 Task: Check the percentage active listings of 2.5 bathrooms in the last 3 years.
Action: Mouse moved to (923, 215)
Screenshot: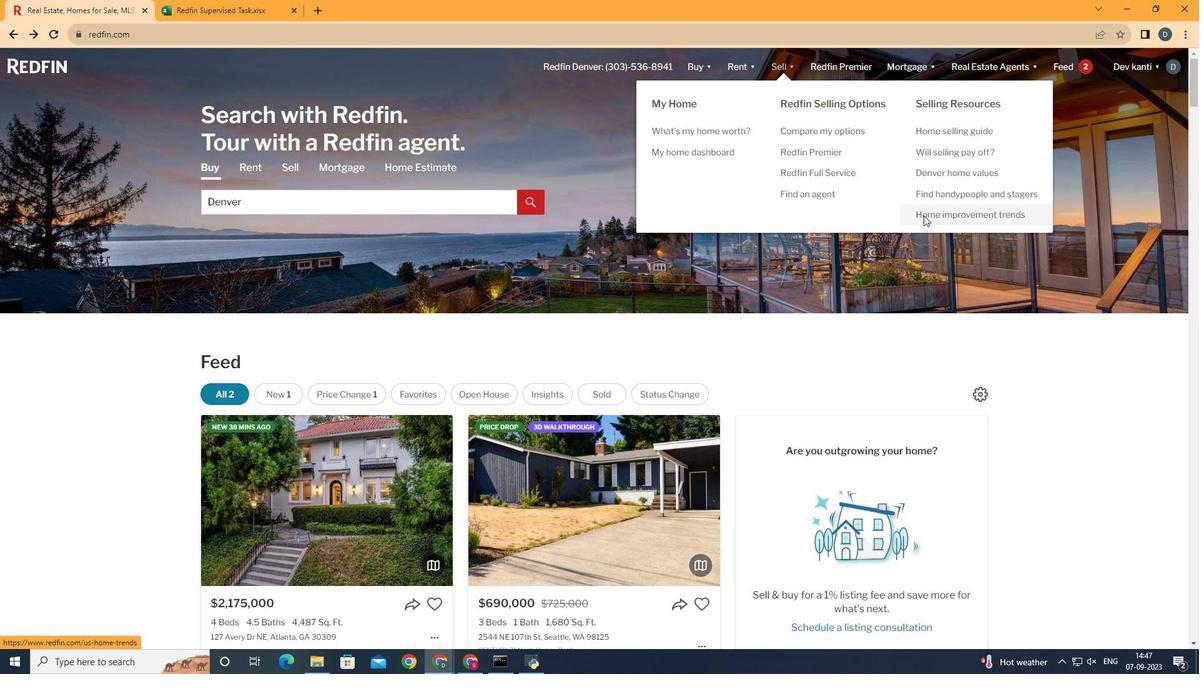 
Action: Mouse pressed left at (923, 215)
Screenshot: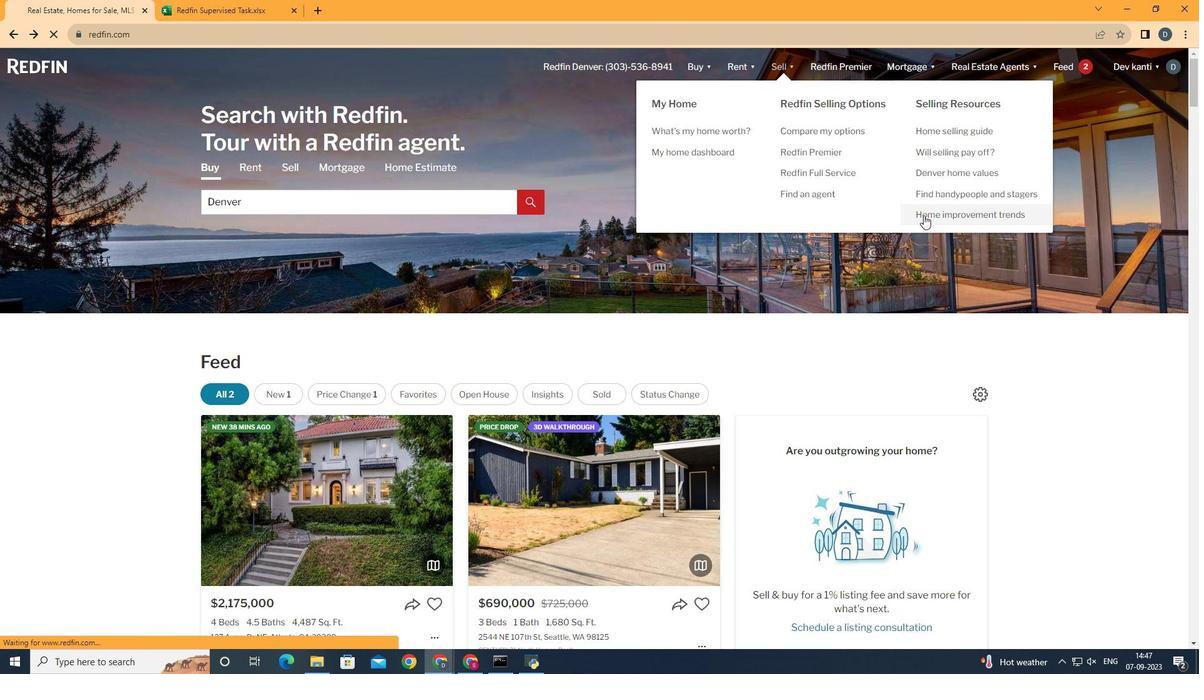 
Action: Mouse moved to (298, 237)
Screenshot: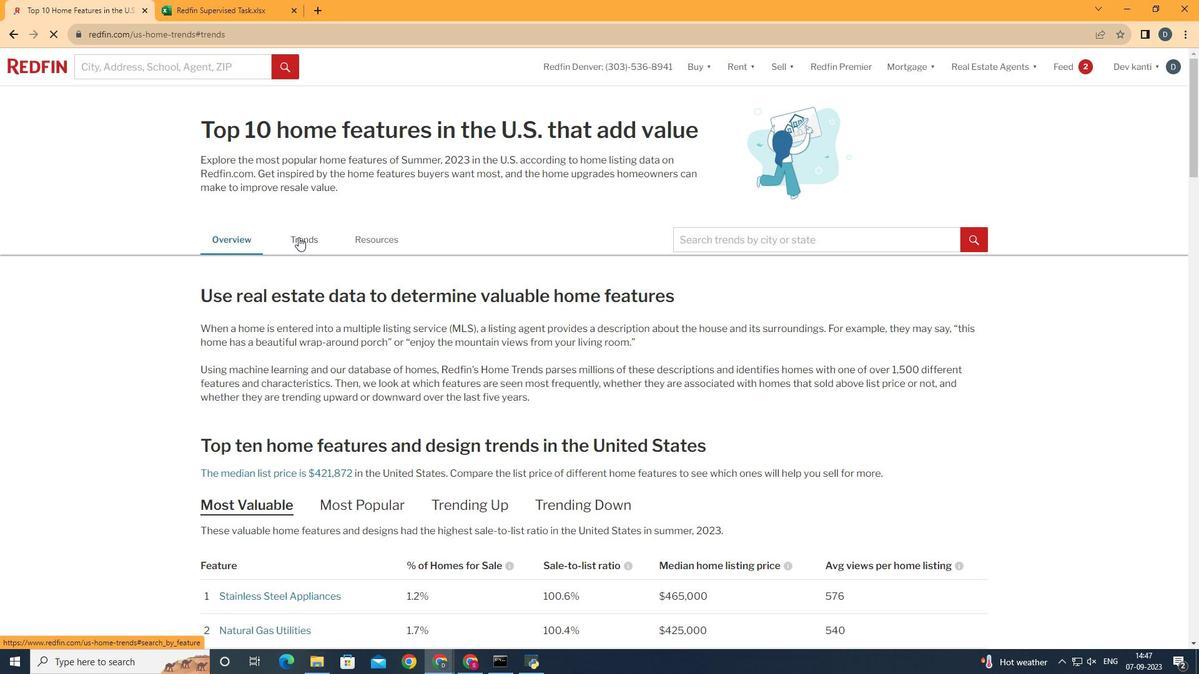 
Action: Mouse pressed left at (298, 237)
Screenshot: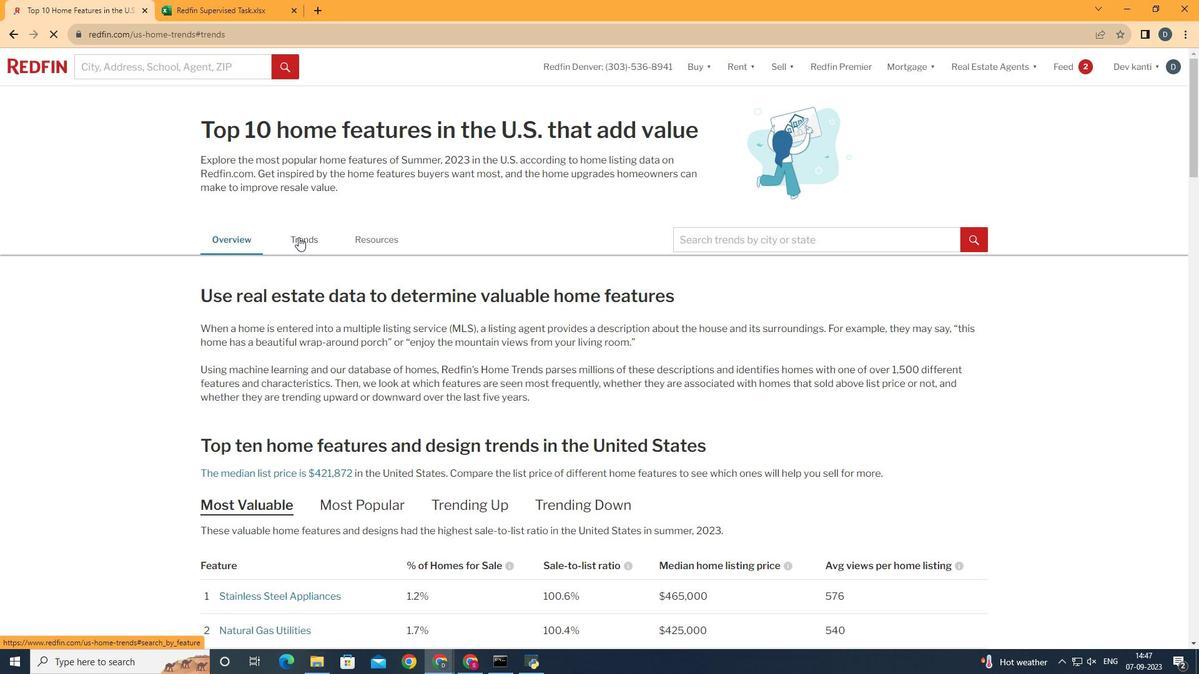 
Action: Mouse moved to (420, 282)
Screenshot: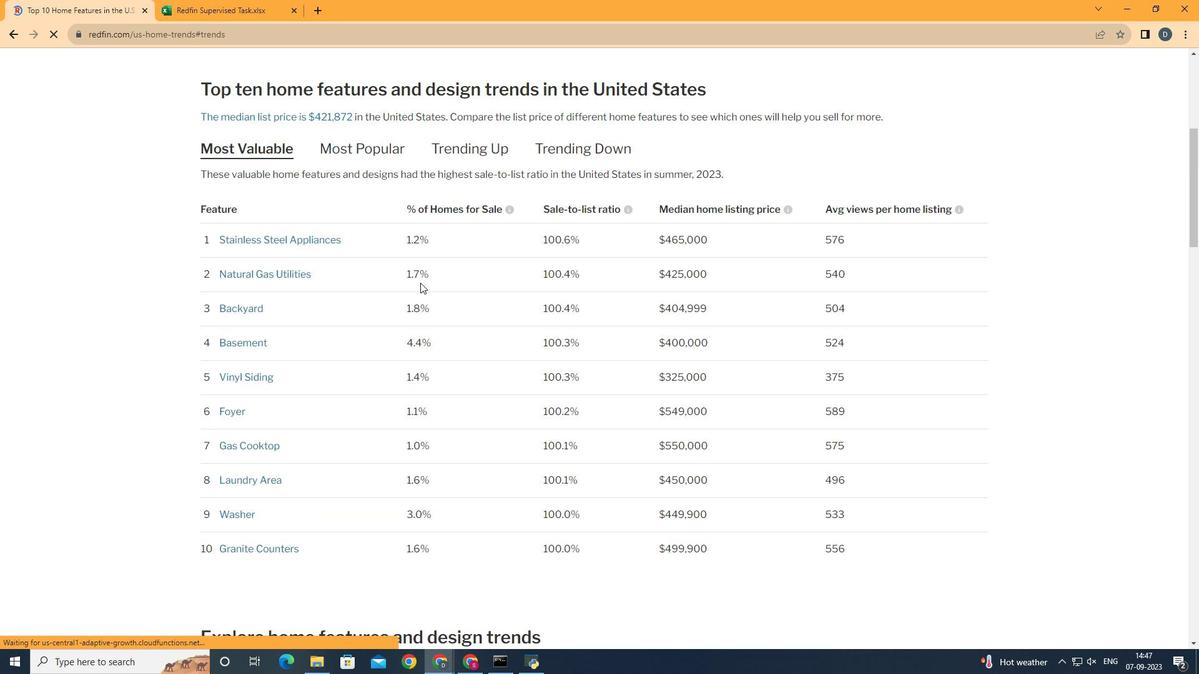 
Action: Mouse scrolled (420, 282) with delta (0, 0)
Screenshot: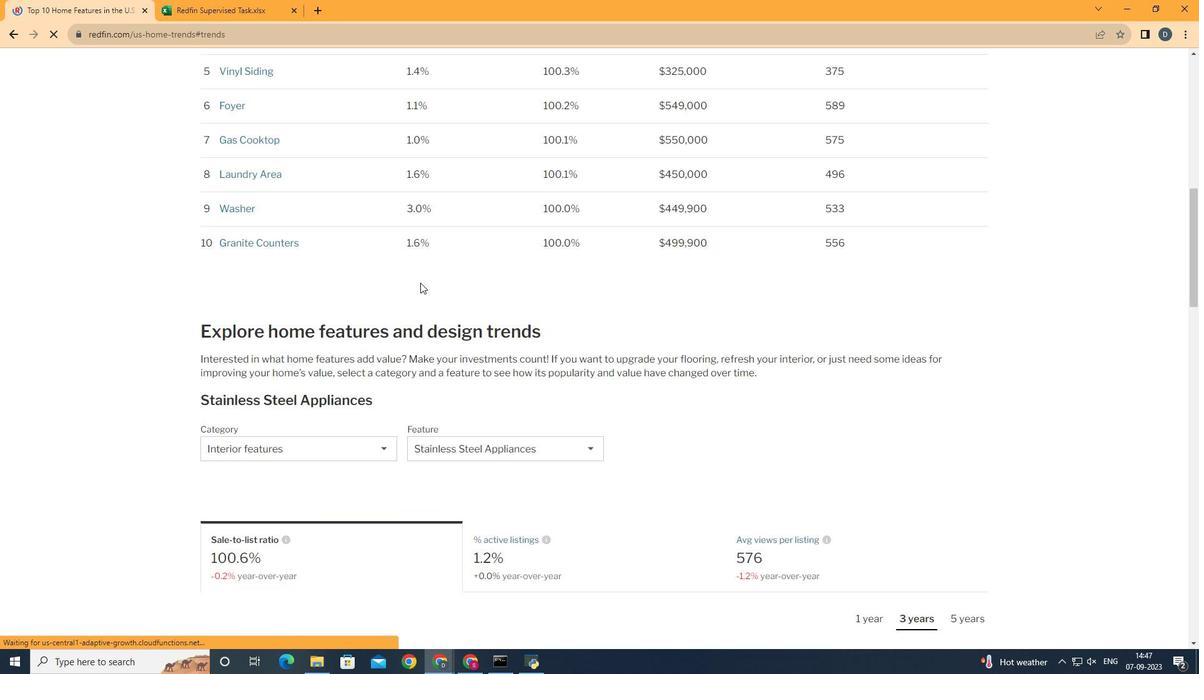 
Action: Mouse scrolled (420, 282) with delta (0, 0)
Screenshot: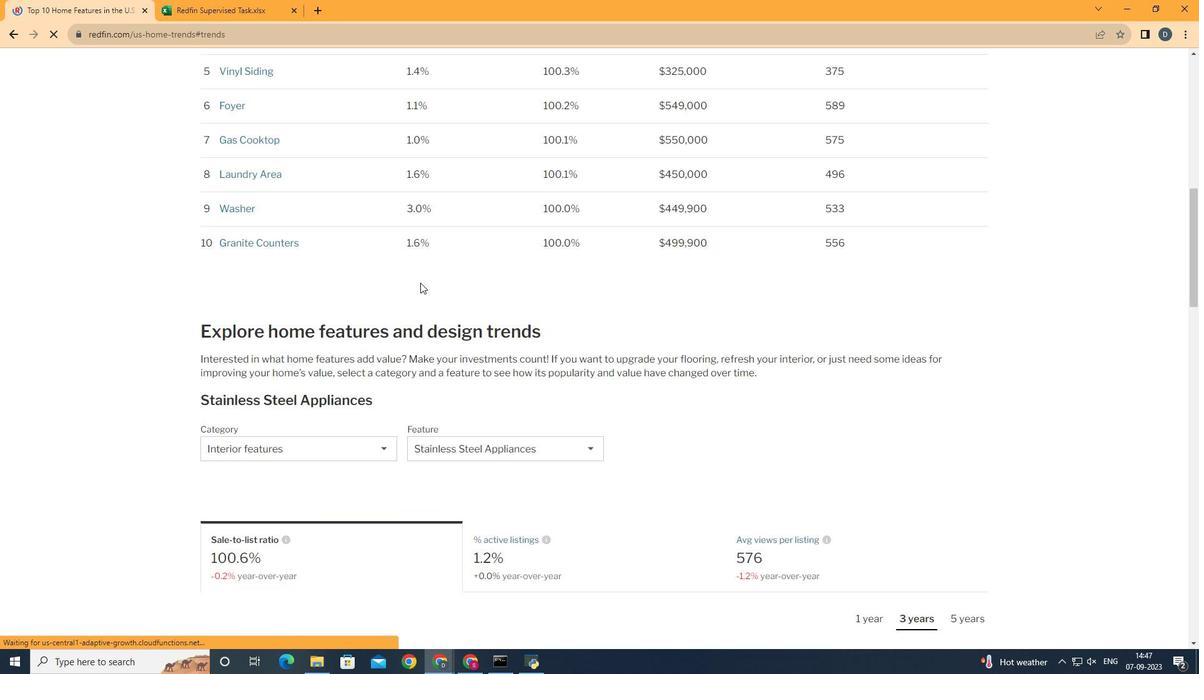 
Action: Mouse scrolled (420, 282) with delta (0, 0)
Screenshot: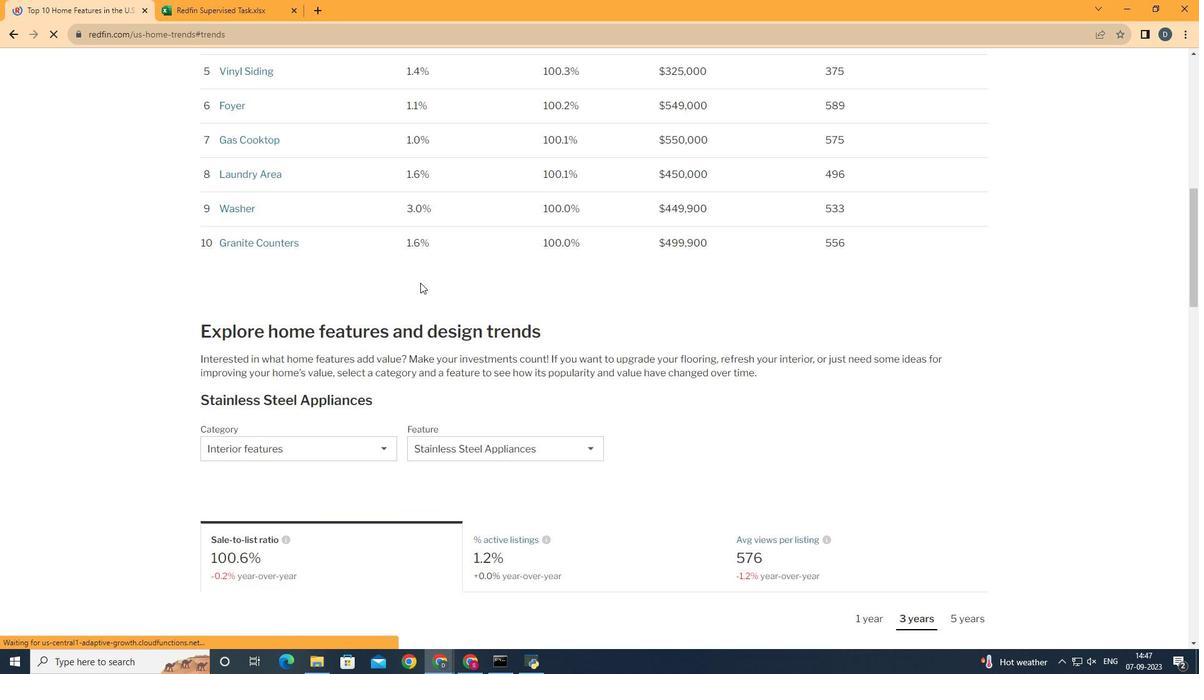 
Action: Mouse scrolled (420, 282) with delta (0, 0)
Screenshot: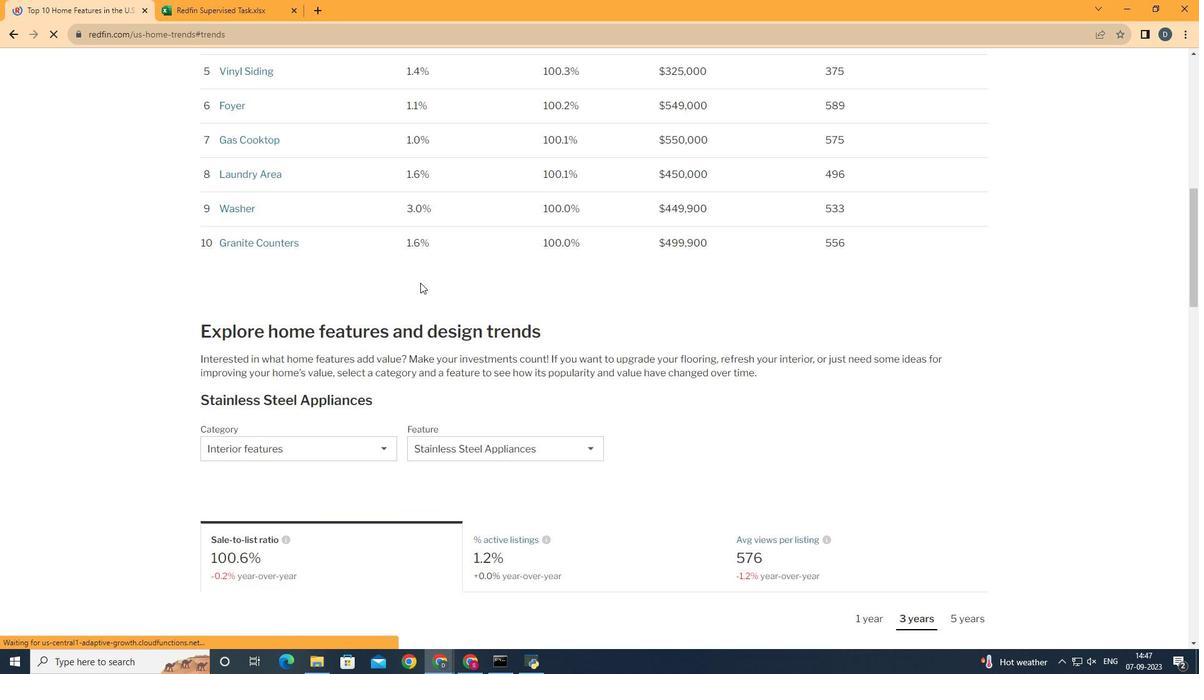
Action: Mouse scrolled (420, 282) with delta (0, 0)
Screenshot: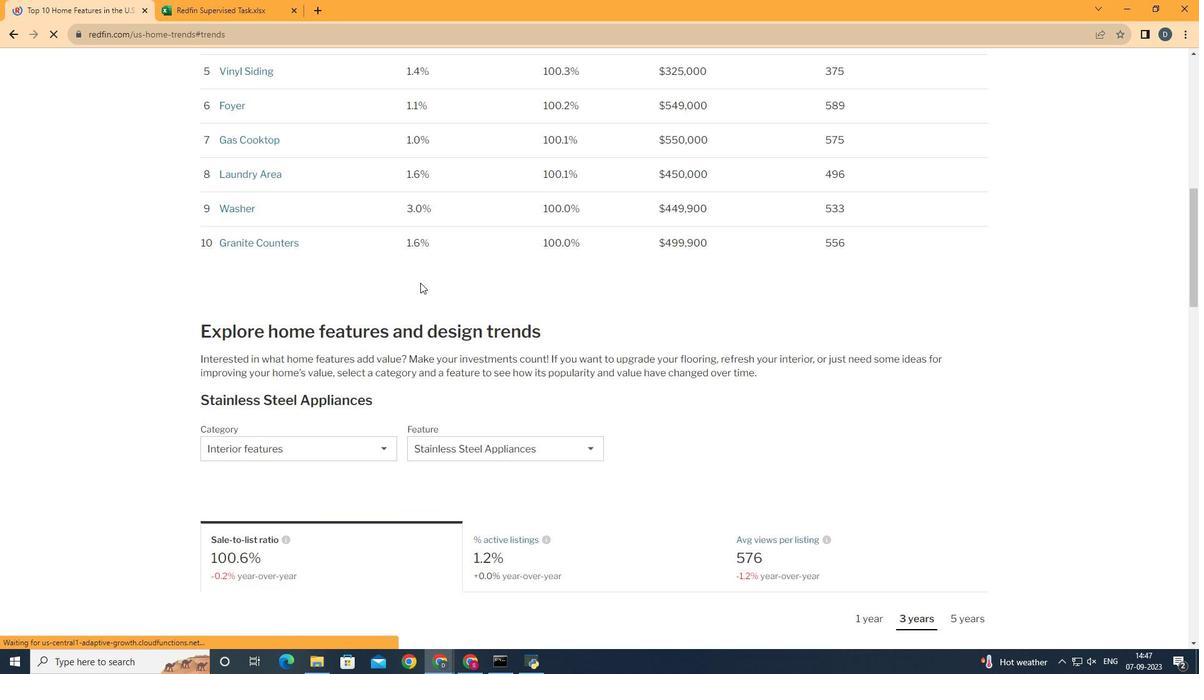 
Action: Mouse scrolled (420, 282) with delta (0, 0)
Screenshot: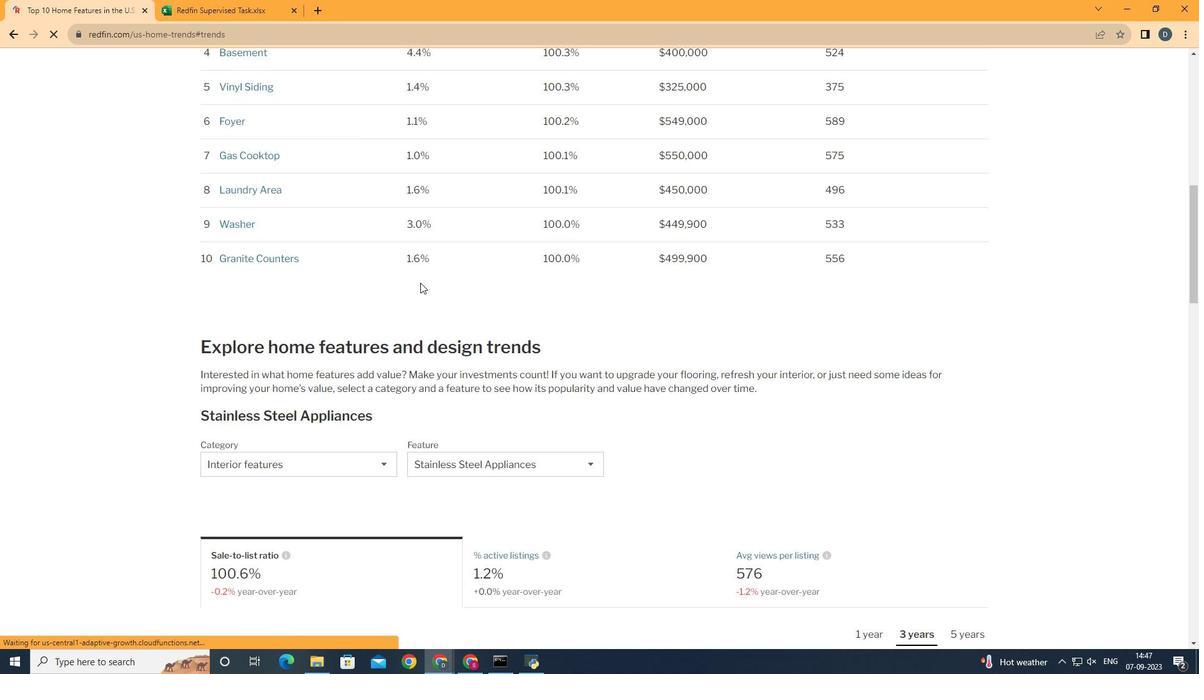 
Action: Mouse scrolled (420, 282) with delta (0, 0)
Screenshot: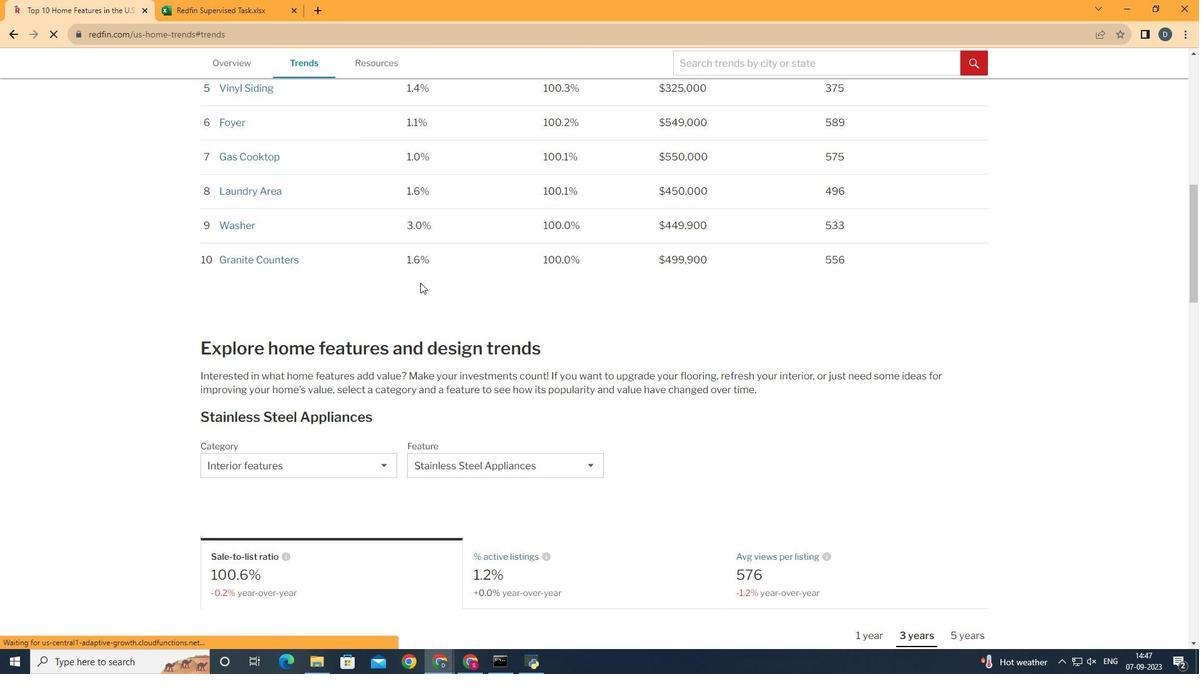 
Action: Mouse scrolled (420, 282) with delta (0, 0)
Screenshot: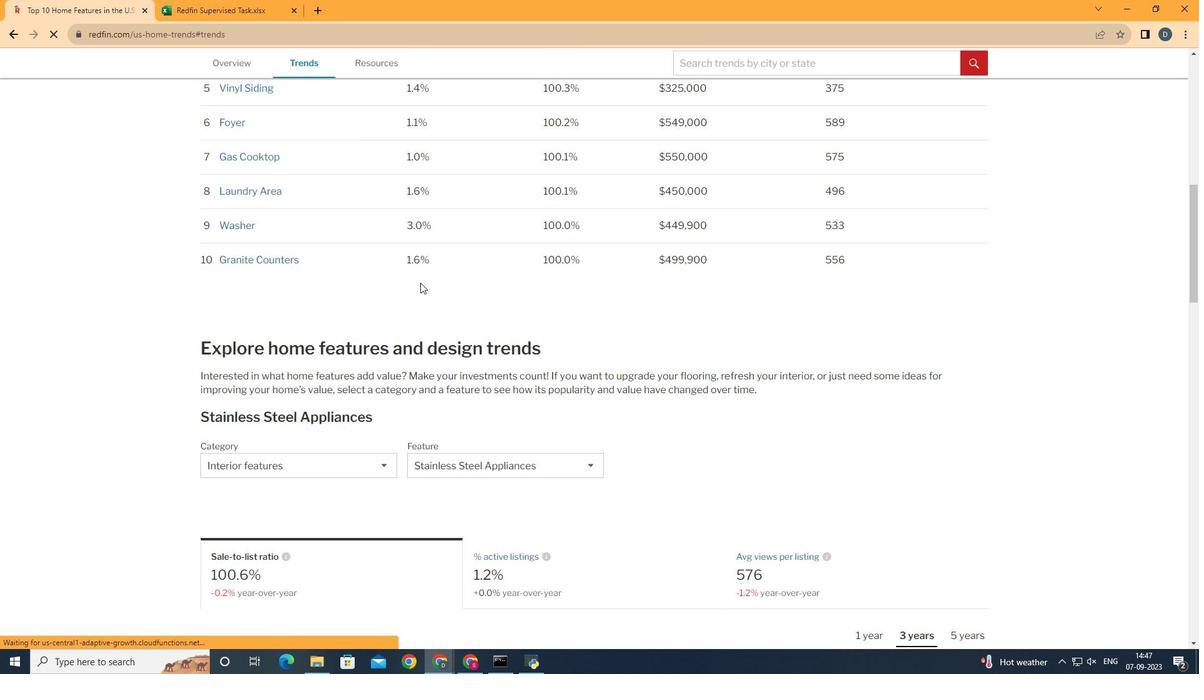 
Action: Mouse moved to (331, 421)
Screenshot: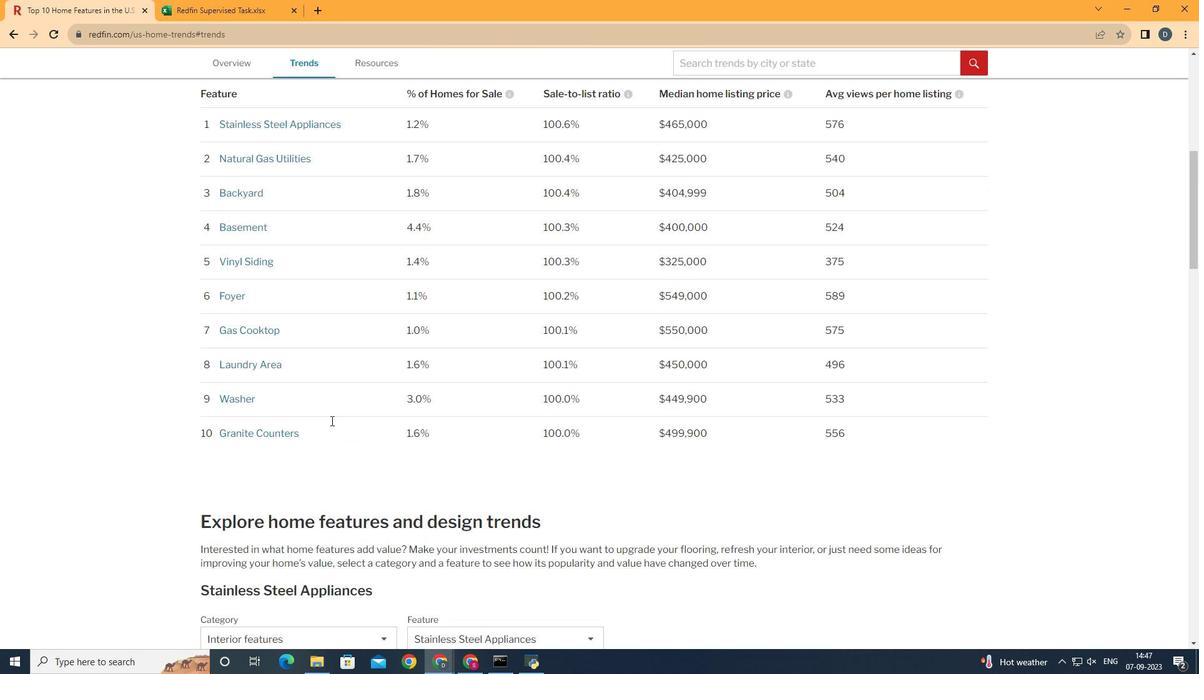 
Action: Mouse scrolled (331, 420) with delta (0, 0)
Screenshot: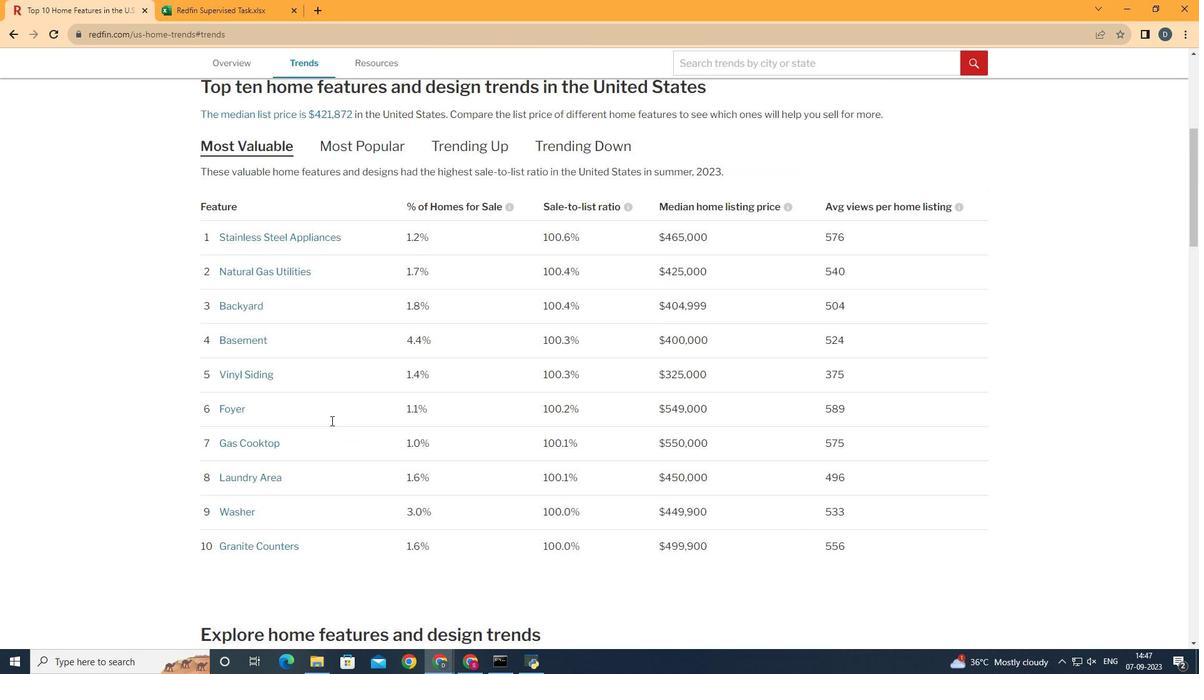 
Action: Mouse scrolled (331, 420) with delta (0, 0)
Screenshot: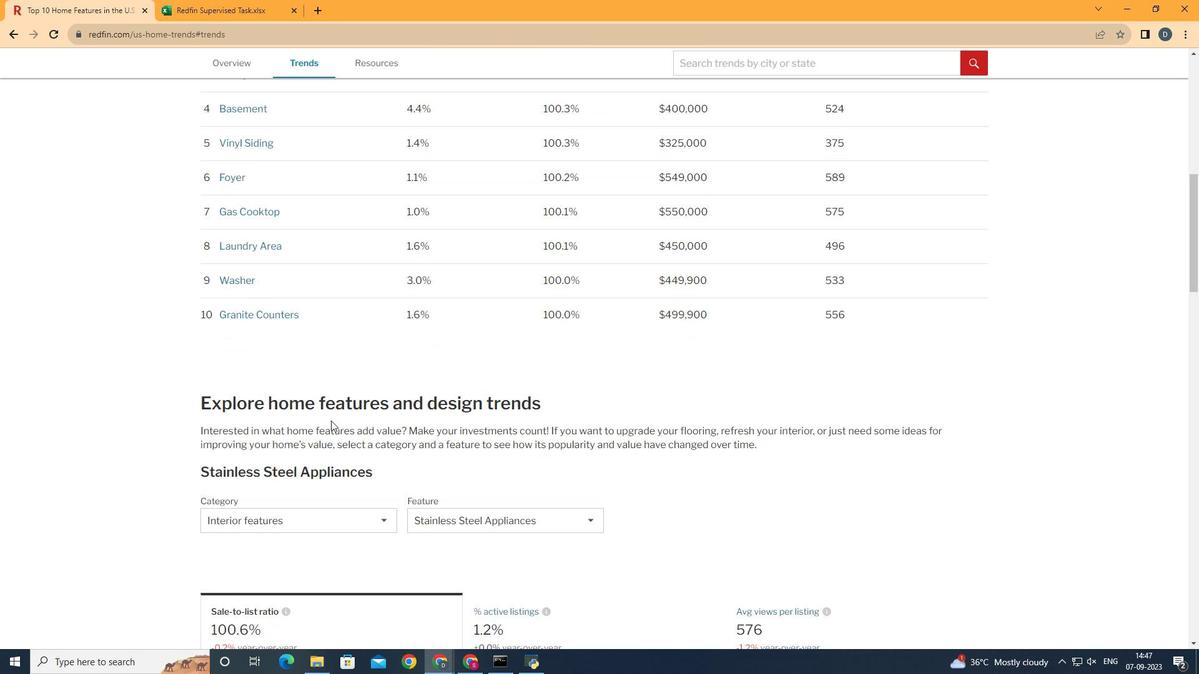 
Action: Mouse moved to (331, 416)
Screenshot: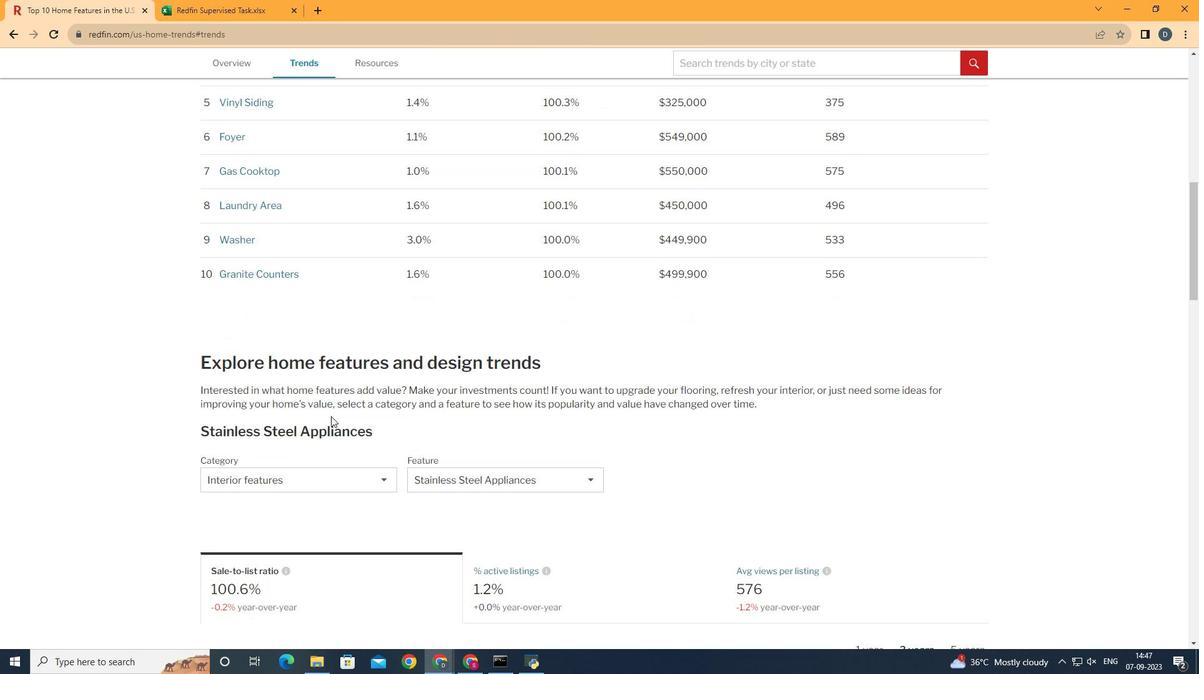 
Action: Mouse scrolled (331, 416) with delta (0, 0)
Screenshot: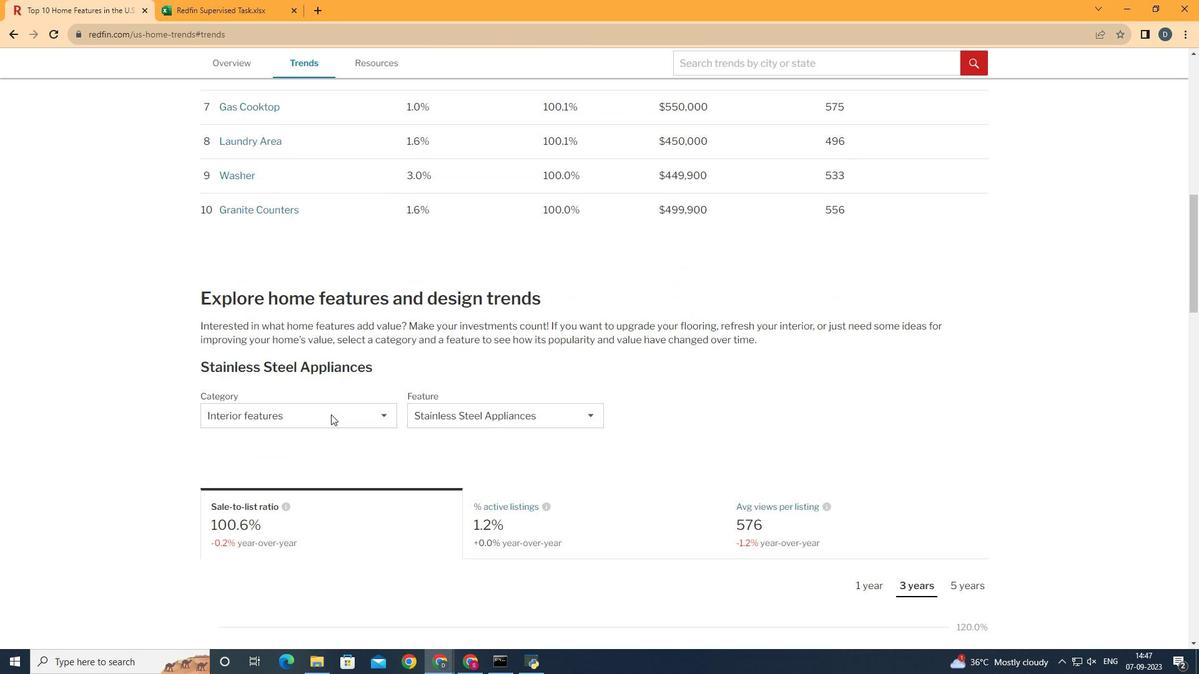 
Action: Mouse scrolled (331, 416) with delta (0, 0)
Screenshot: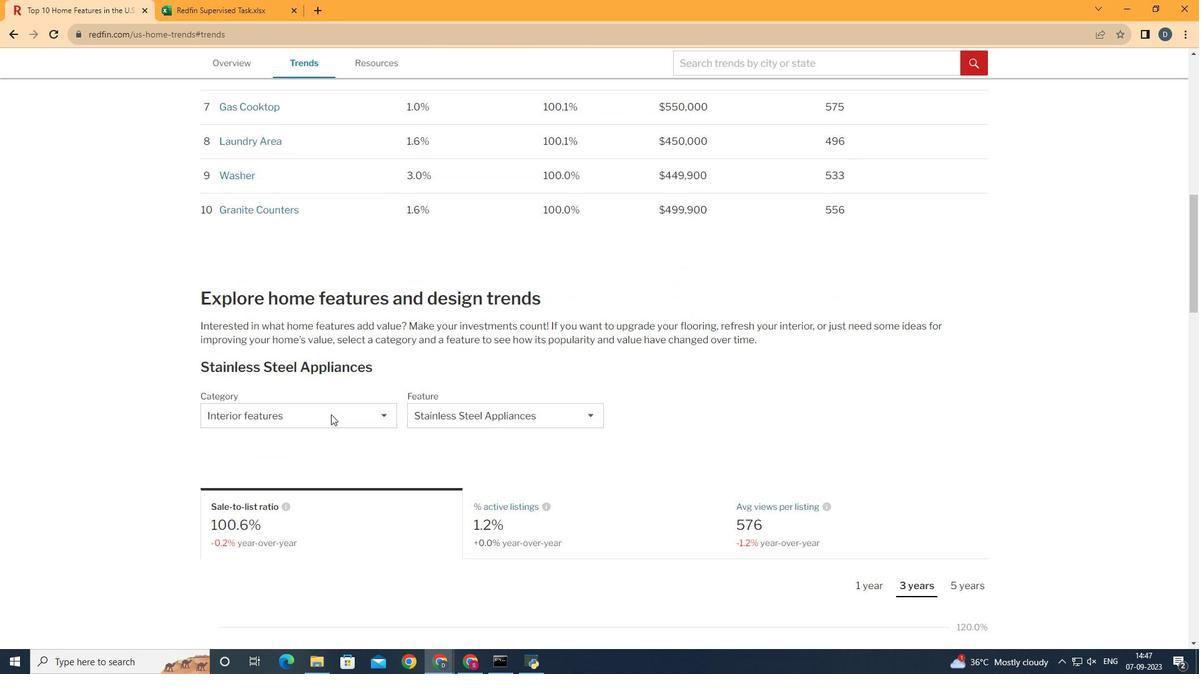 
Action: Mouse scrolled (331, 416) with delta (0, 0)
Screenshot: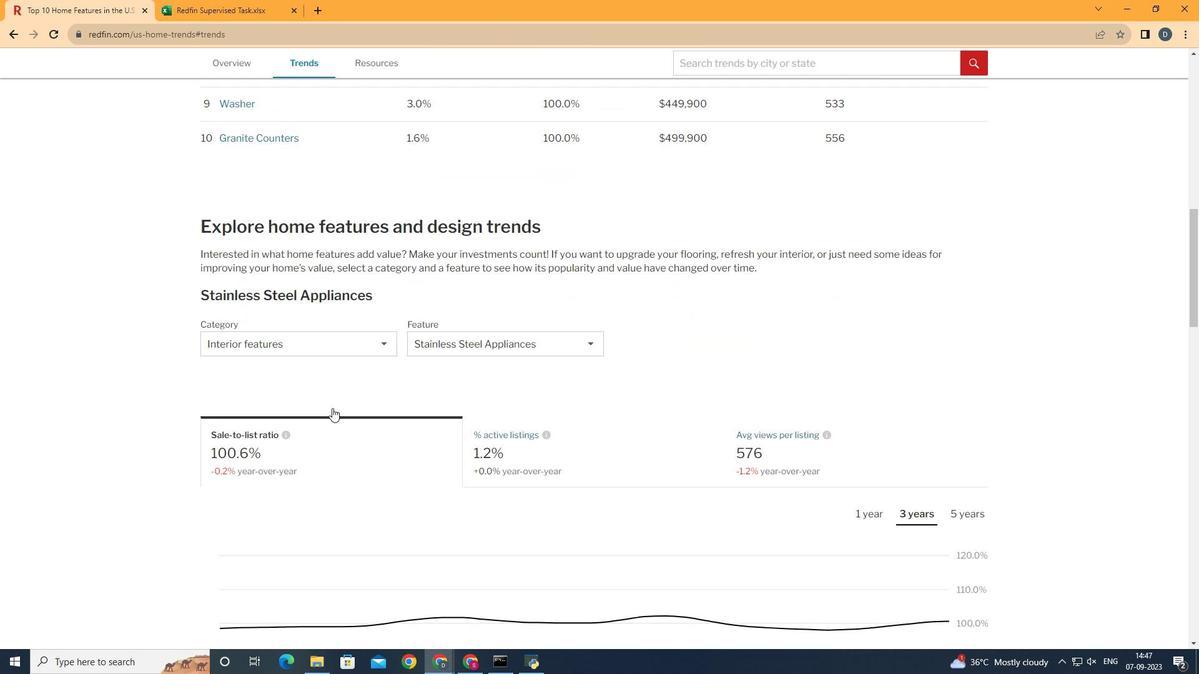 
Action: Mouse moved to (382, 327)
Screenshot: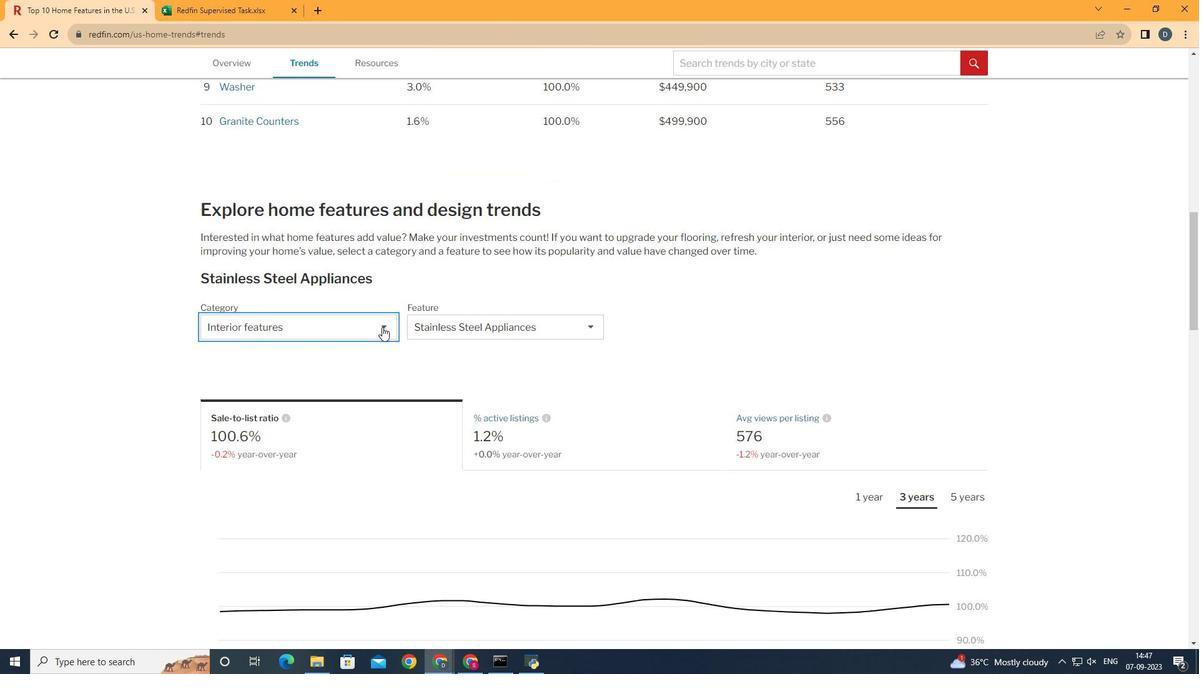 
Action: Mouse pressed left at (382, 327)
Screenshot: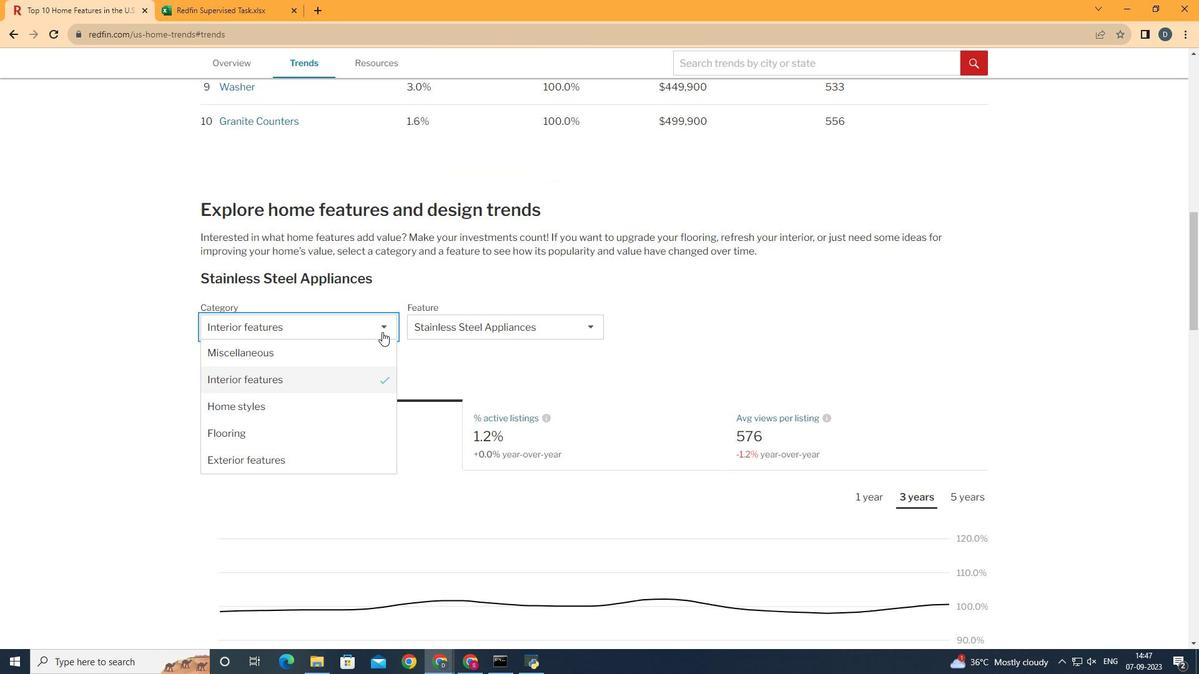 
Action: Mouse moved to (362, 388)
Screenshot: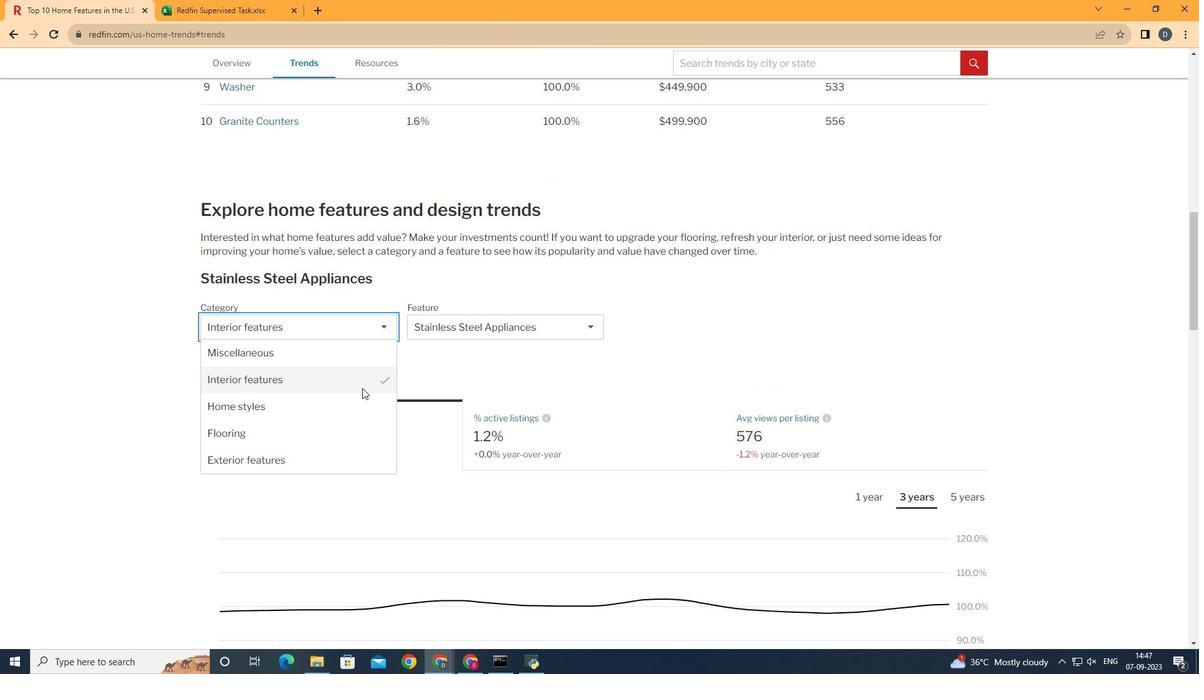 
Action: Mouse pressed left at (362, 388)
Screenshot: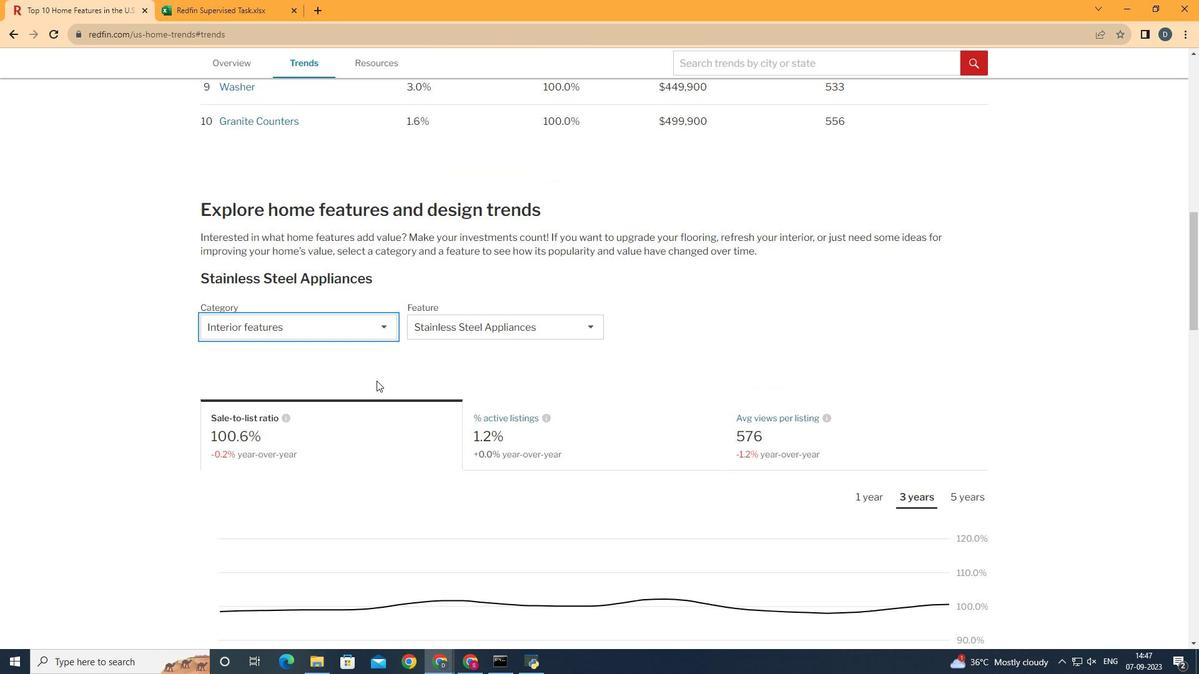 
Action: Mouse moved to (470, 337)
Screenshot: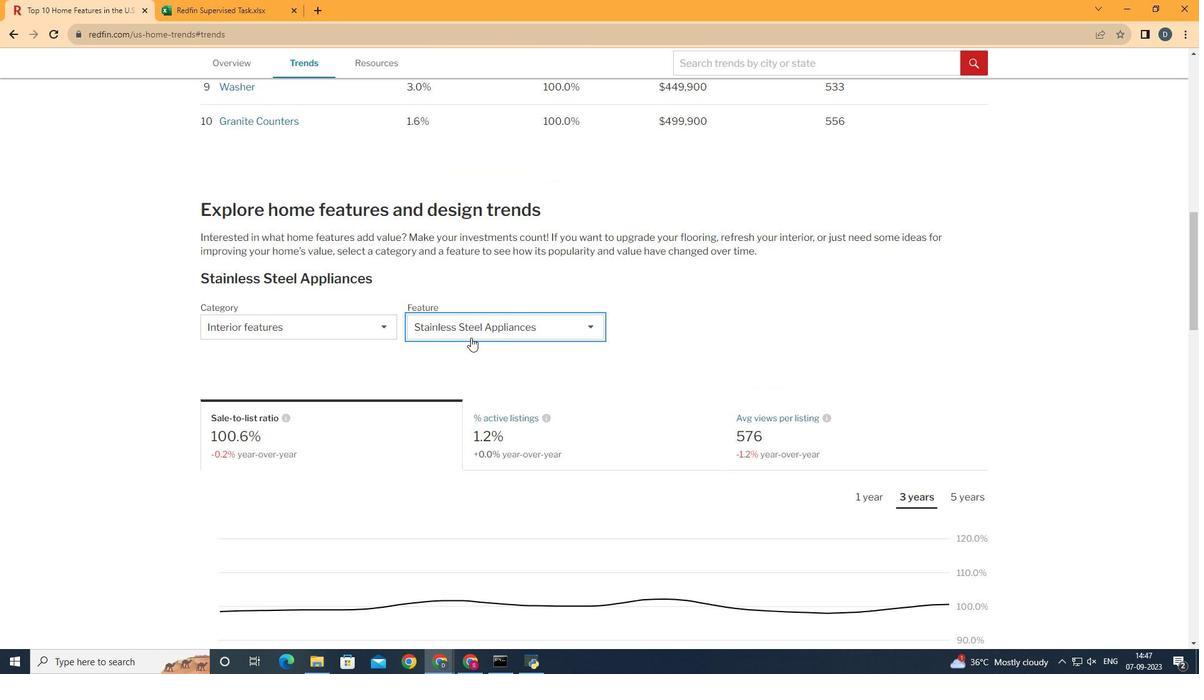 
Action: Mouse pressed left at (470, 337)
Screenshot: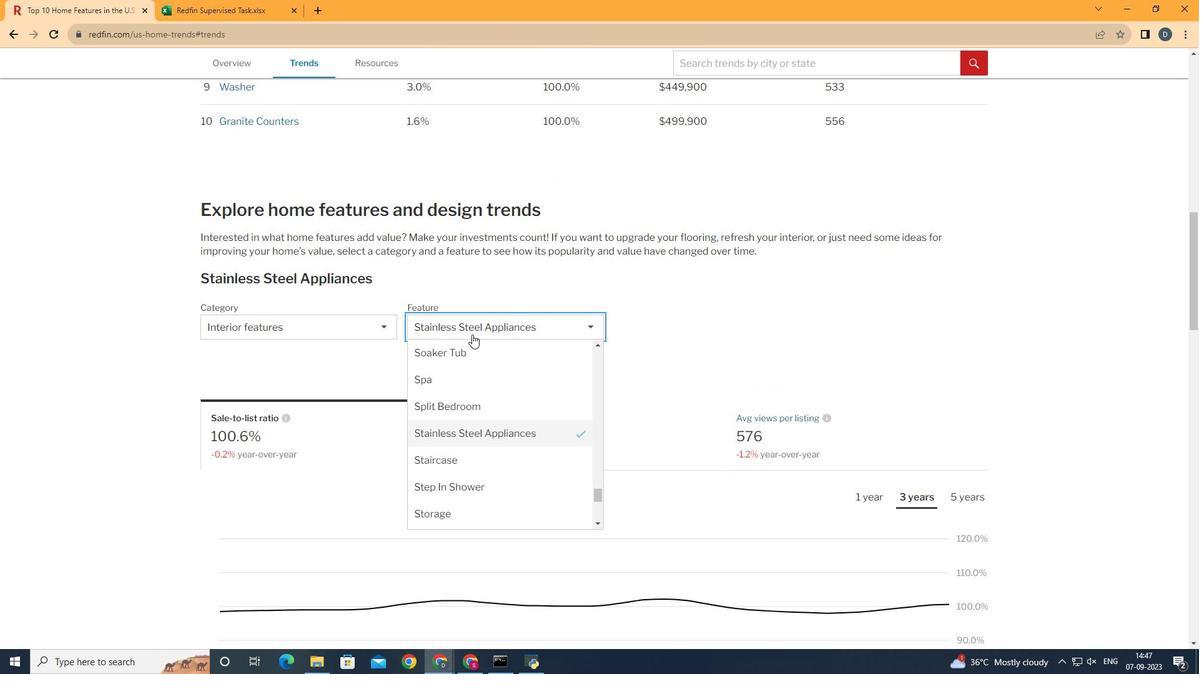 
Action: Mouse moved to (598, 497)
Screenshot: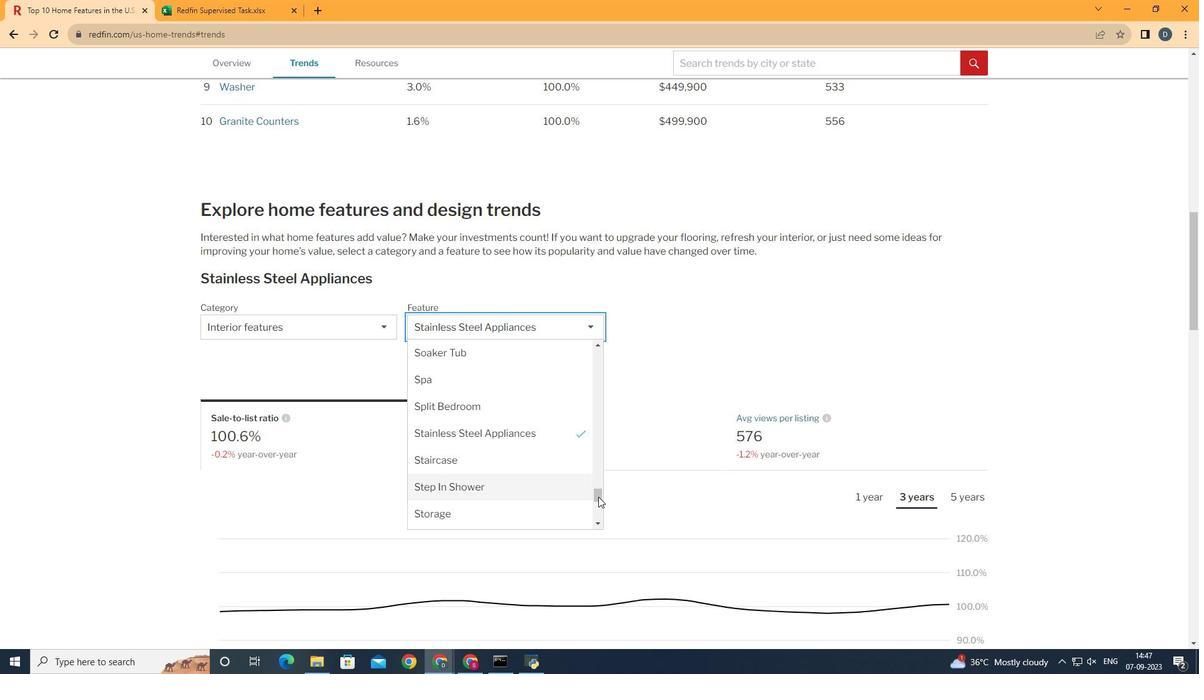 
Action: Mouse pressed left at (598, 497)
Screenshot: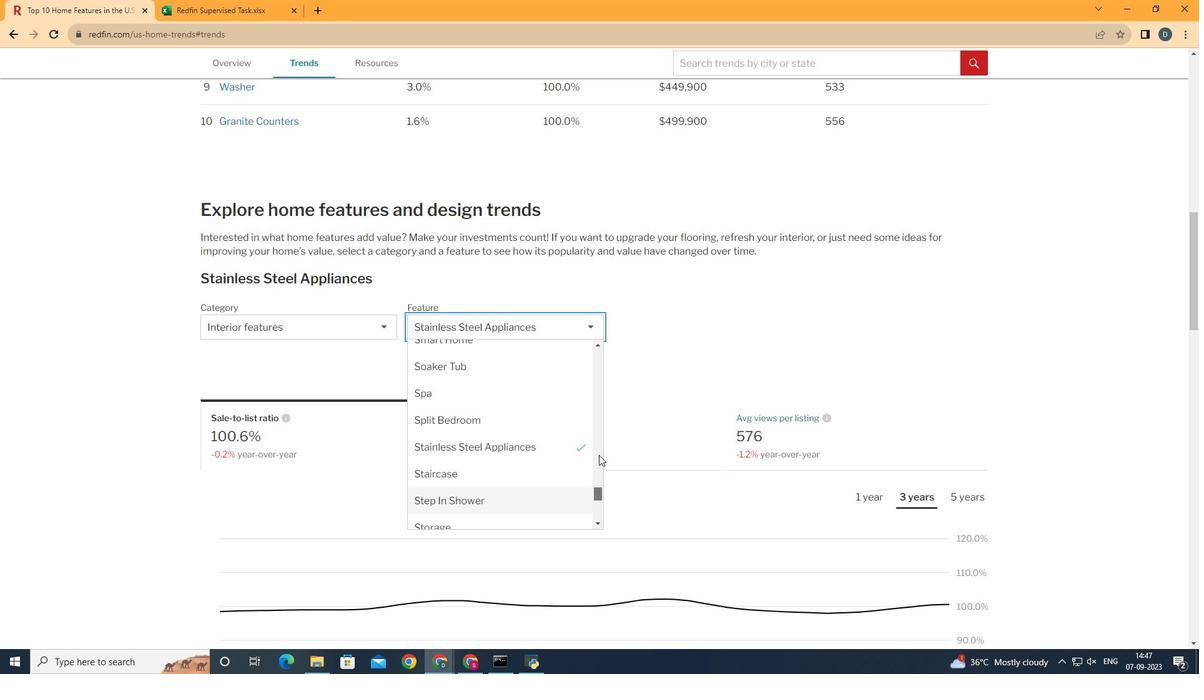 
Action: Mouse moved to (516, 433)
Screenshot: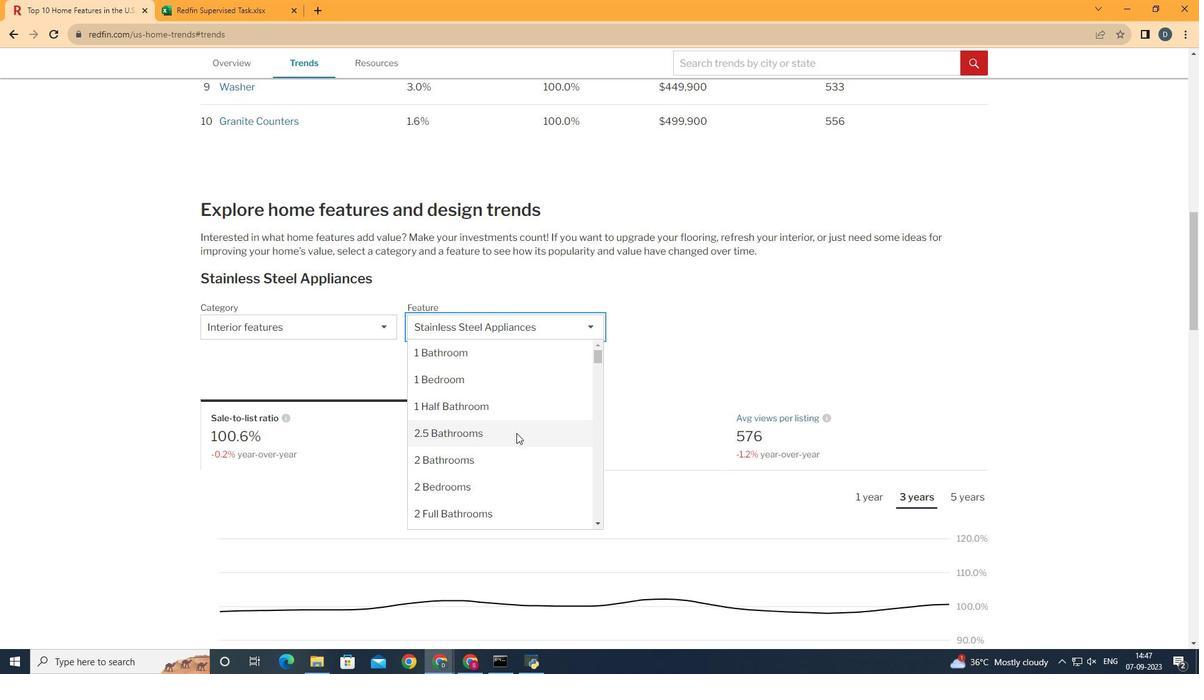 
Action: Mouse pressed left at (516, 433)
Screenshot: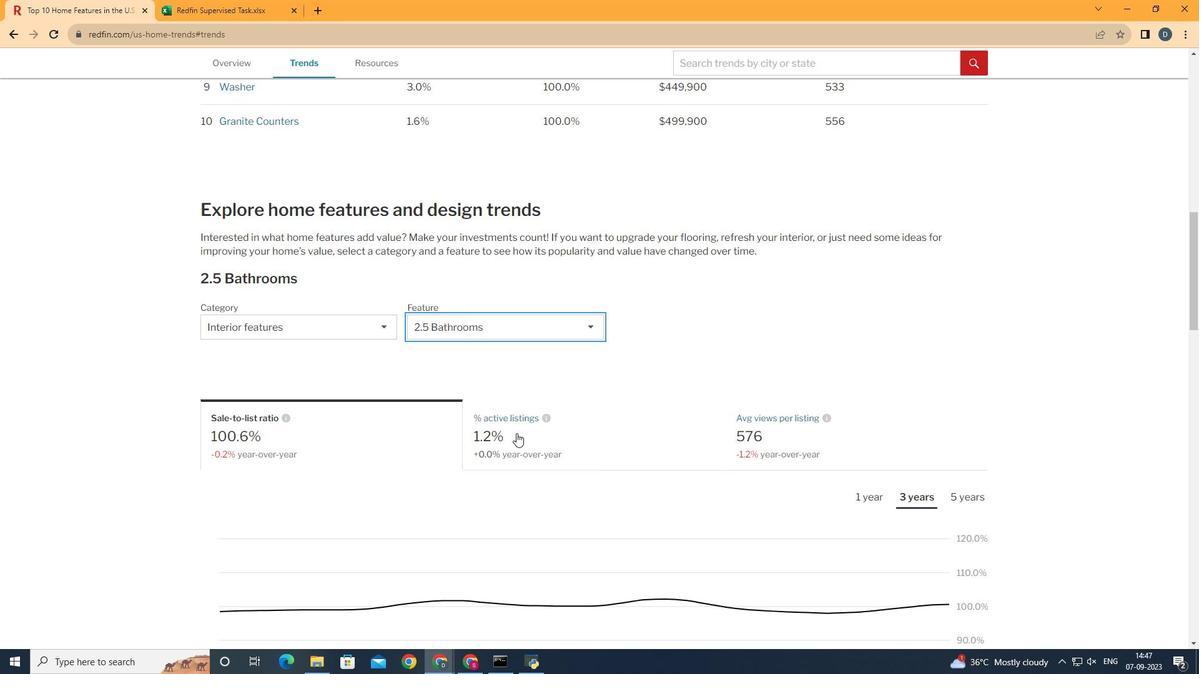 
Action: Mouse moved to (604, 377)
Screenshot: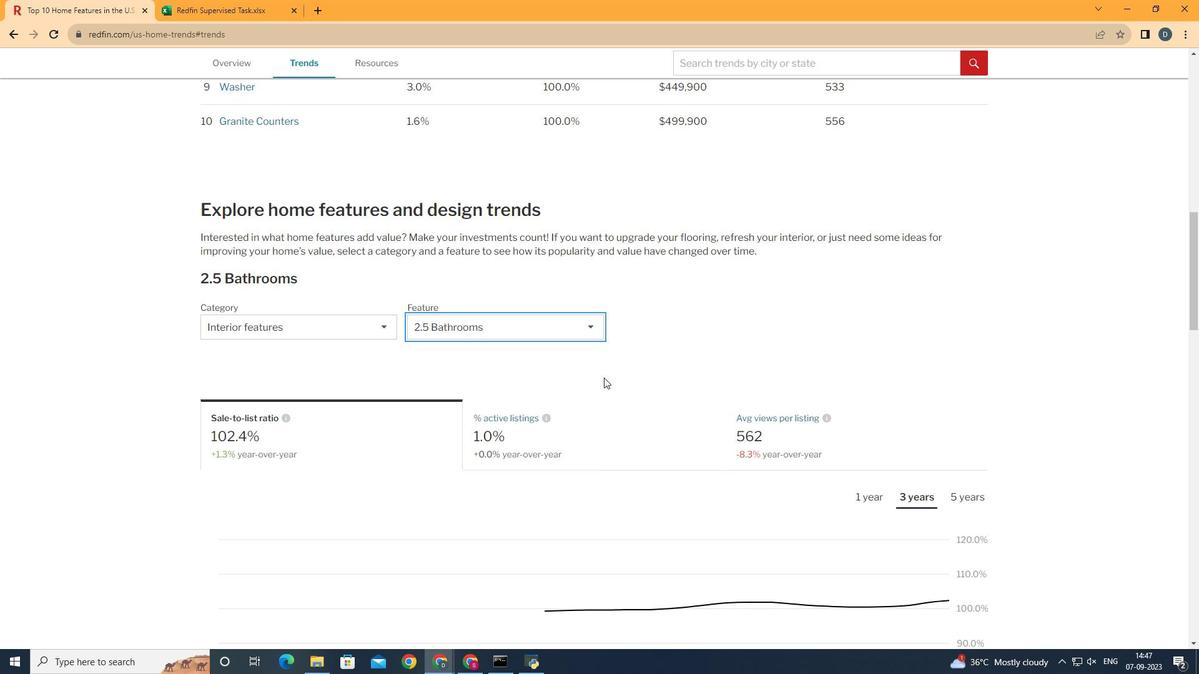 
Action: Mouse scrolled (604, 377) with delta (0, 0)
Screenshot: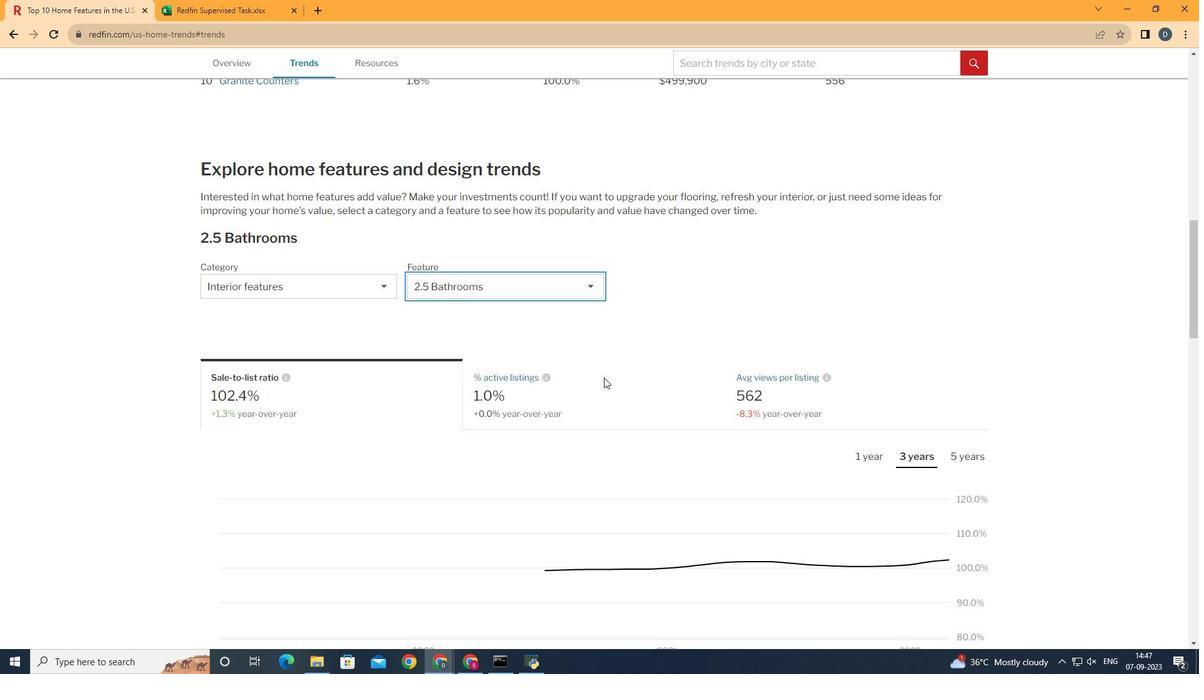 
Action: Mouse moved to (593, 382)
Screenshot: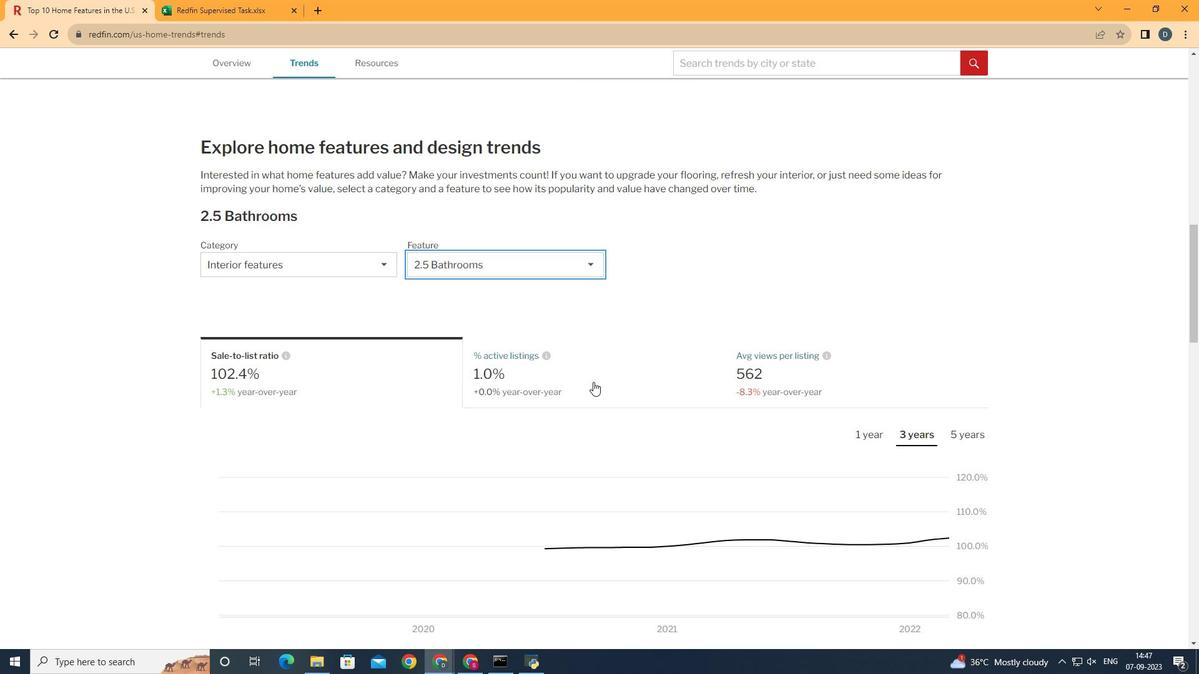 
Action: Mouse pressed left at (593, 382)
Screenshot: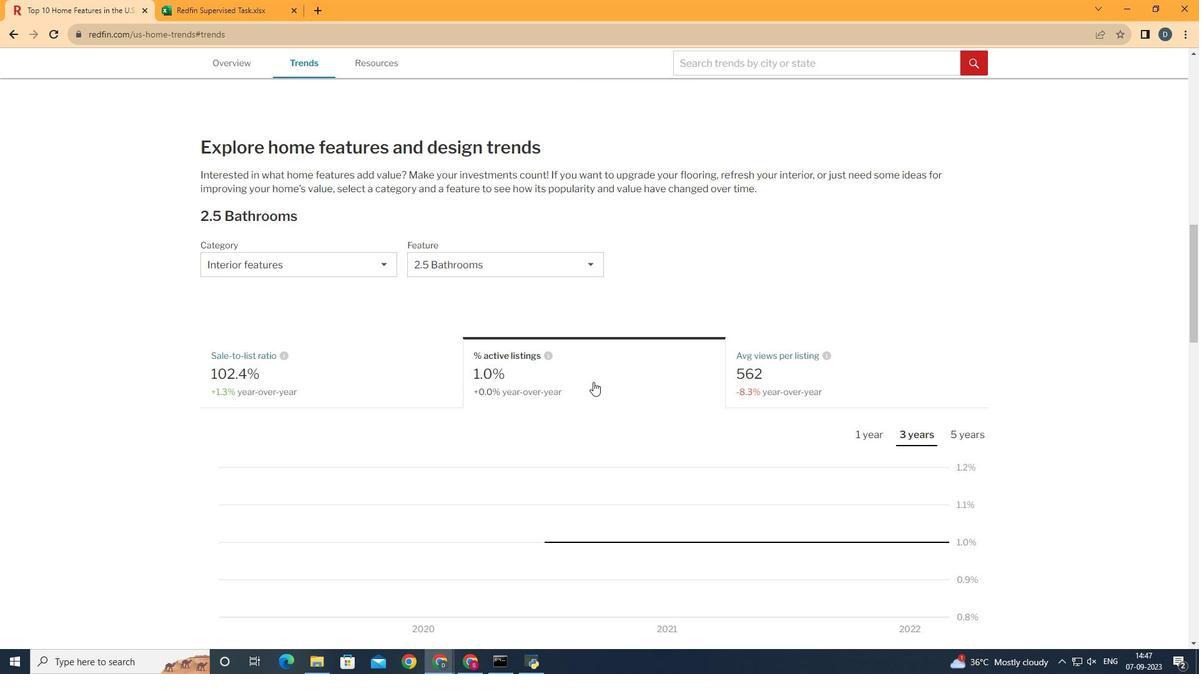
Action: Mouse moved to (692, 321)
Screenshot: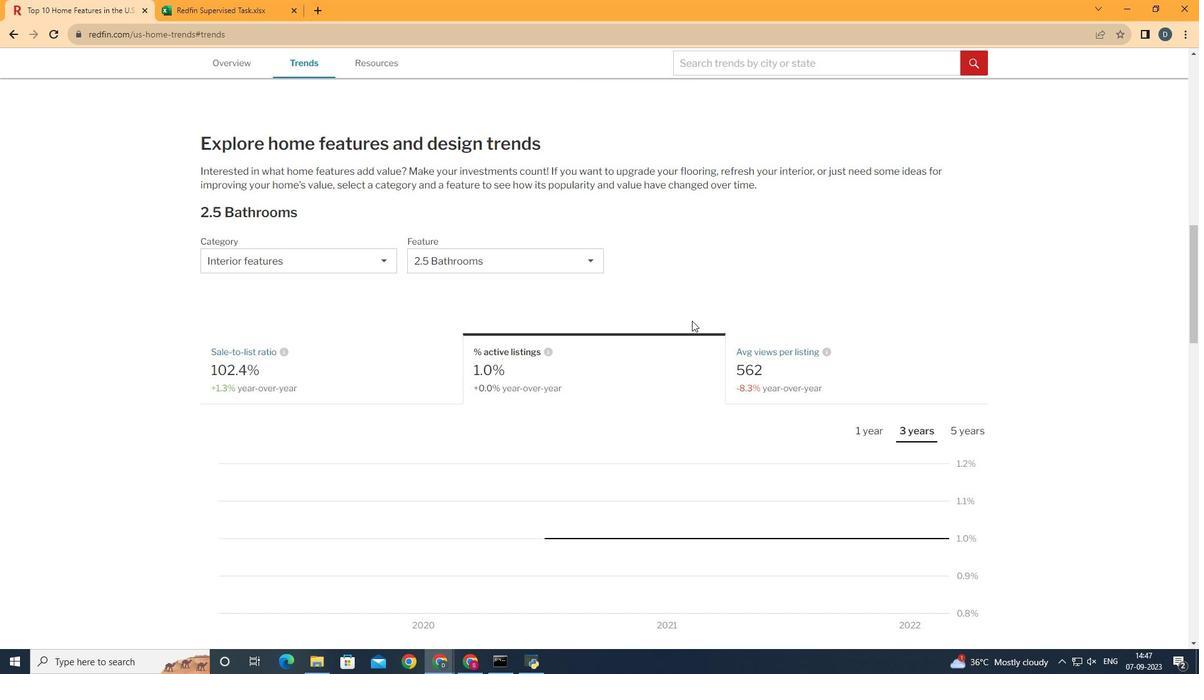 
Action: Mouse scrolled (692, 320) with delta (0, 0)
Screenshot: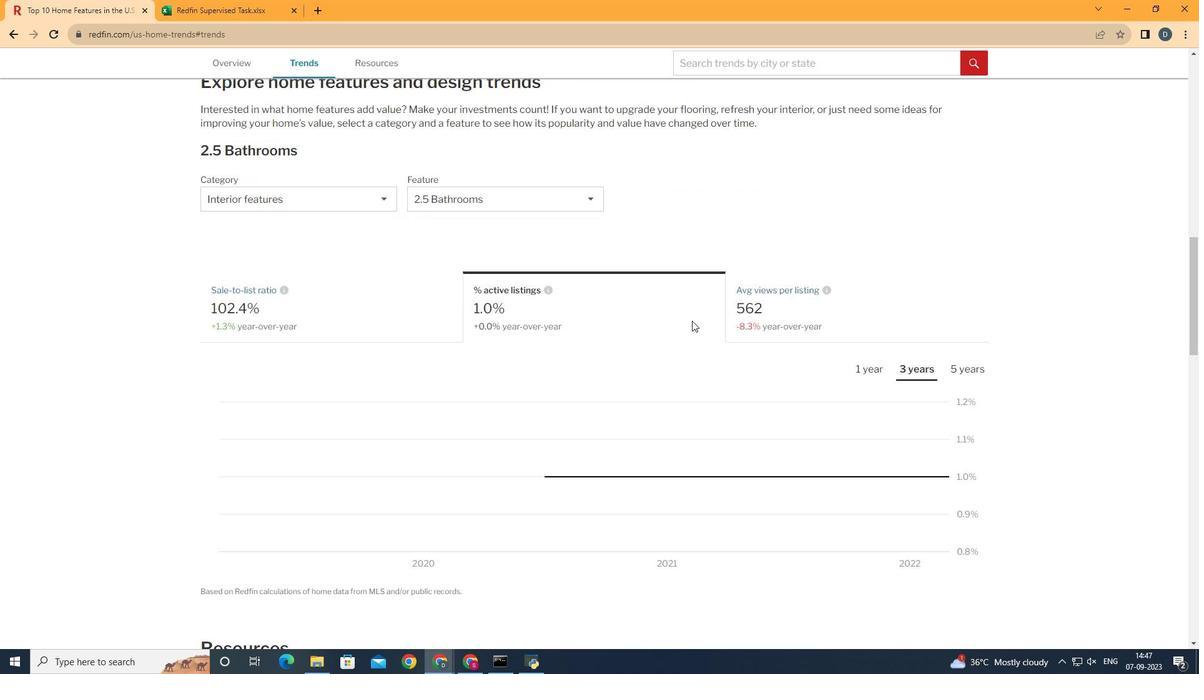 
Action: Mouse scrolled (692, 320) with delta (0, 0)
Screenshot: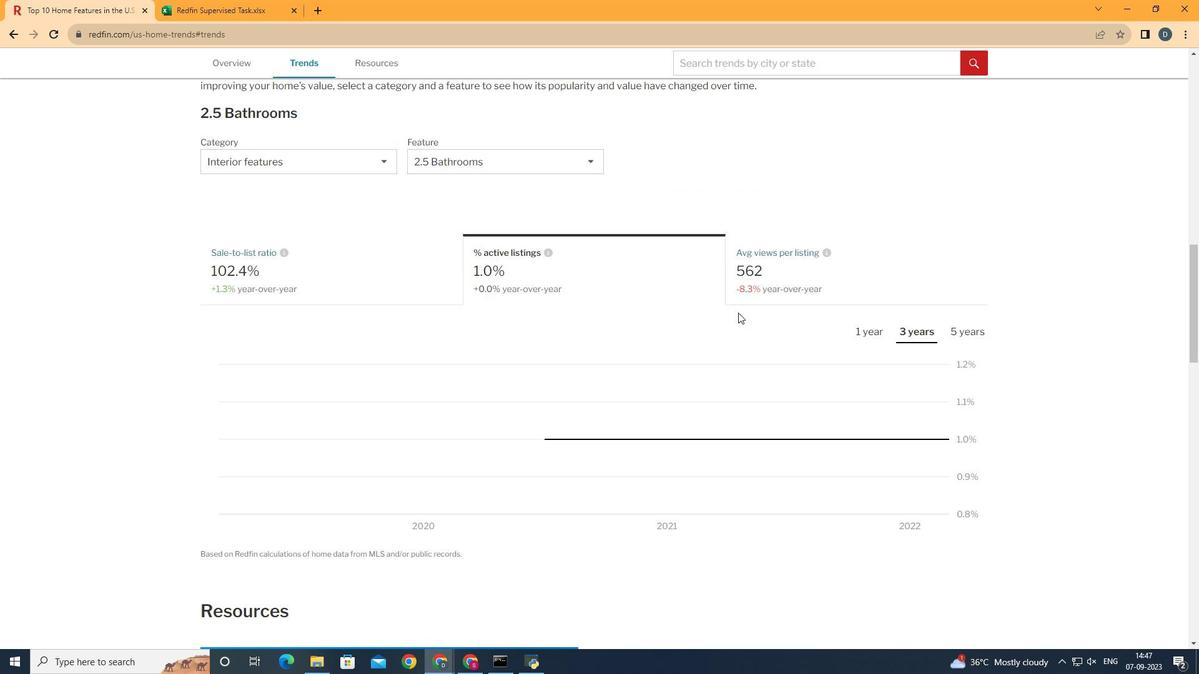 
Action: Mouse moved to (908, 310)
Screenshot: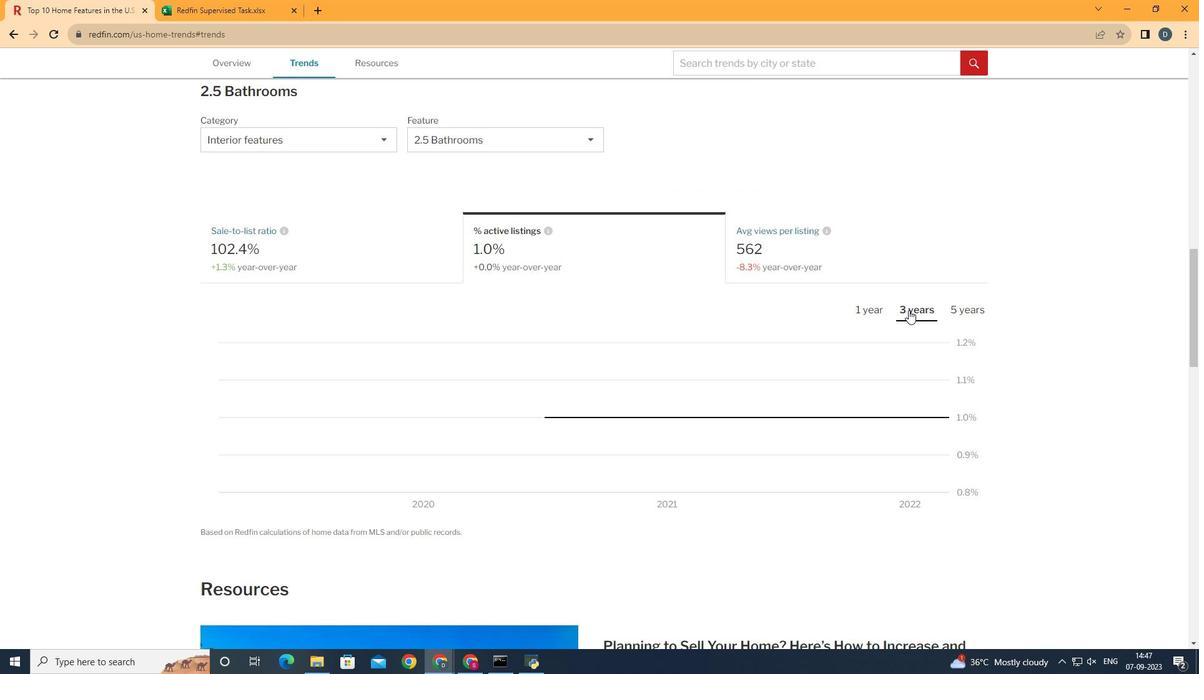 
Action: Mouse pressed left at (908, 310)
Screenshot: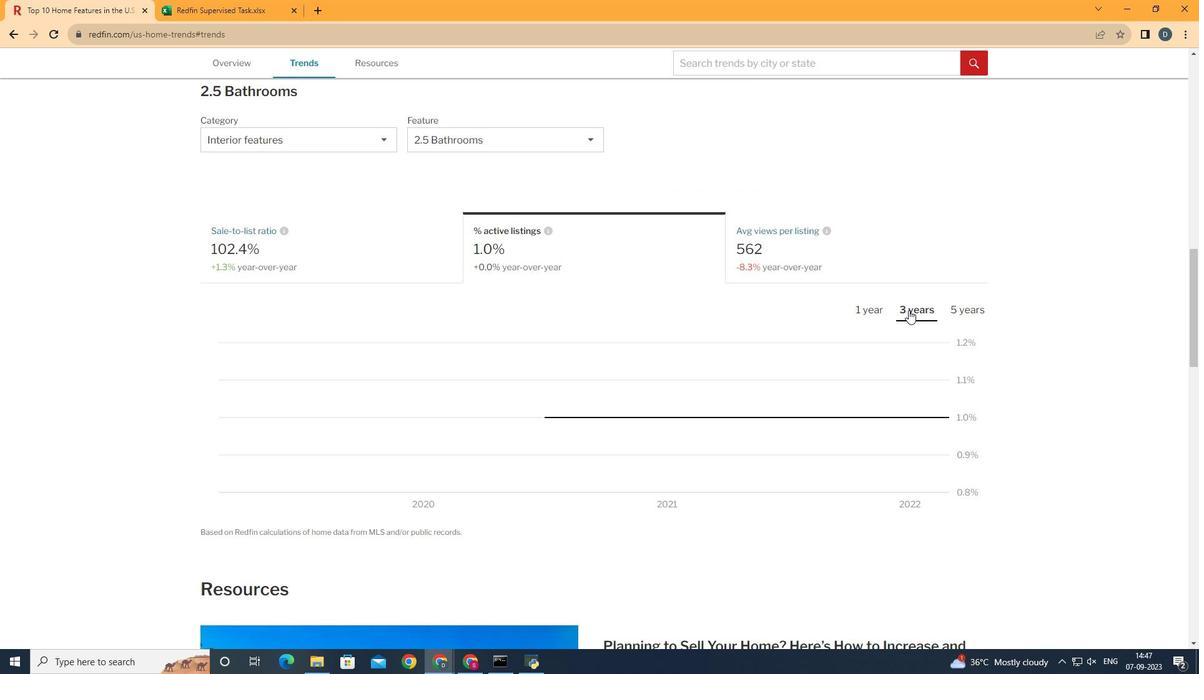 
Action: Mouse moved to (997, 425)
Screenshot: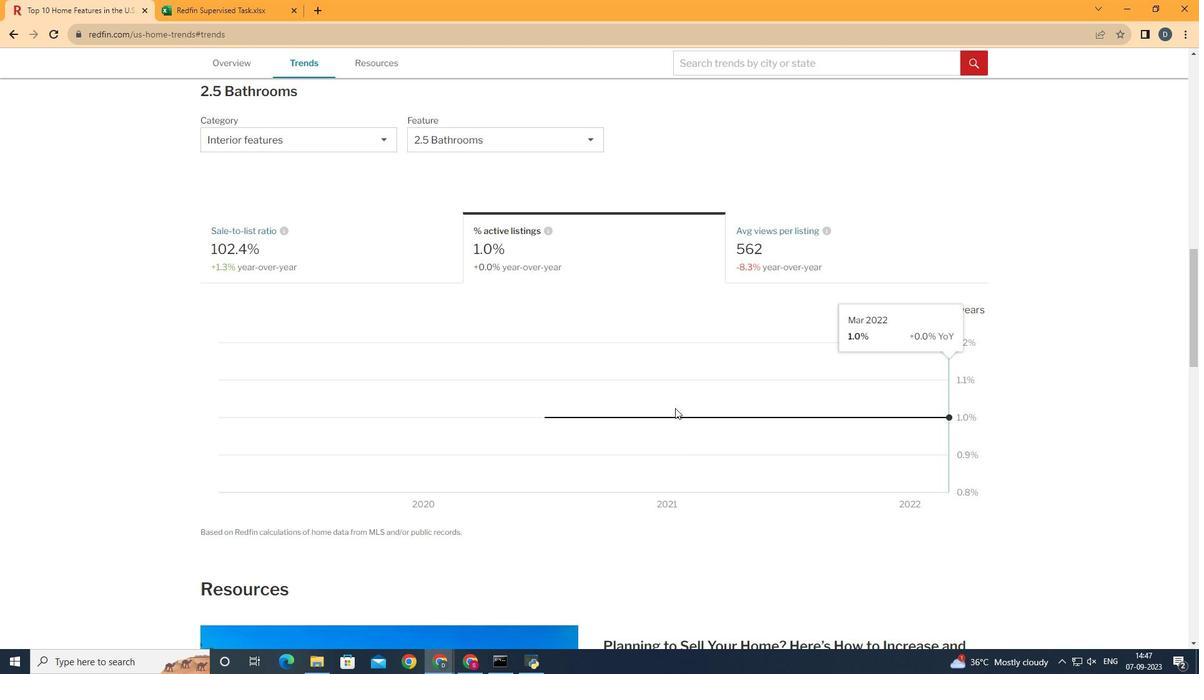
